 Task: Check the average views per listing of game room in the last 3 years.
Action: Mouse moved to (754, 169)
Screenshot: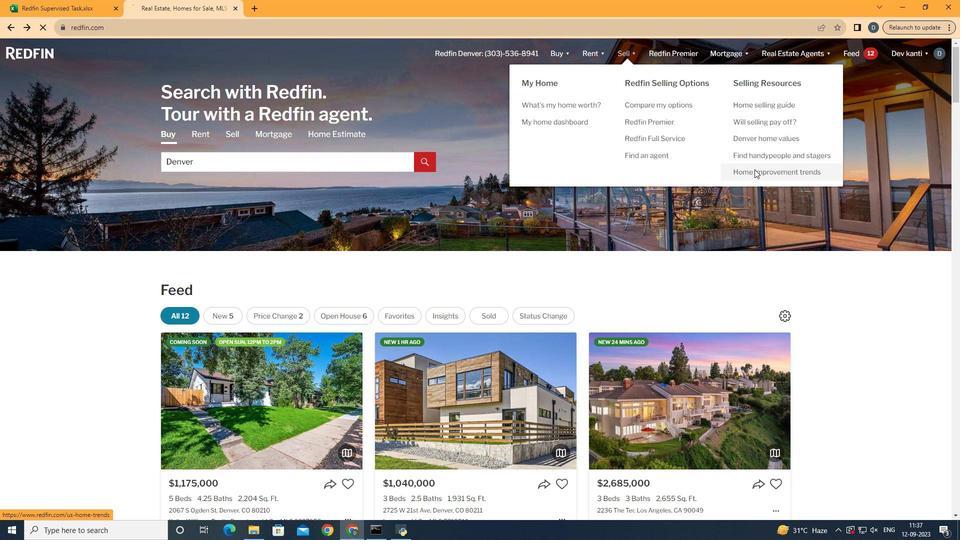 
Action: Mouse pressed left at (754, 169)
Screenshot: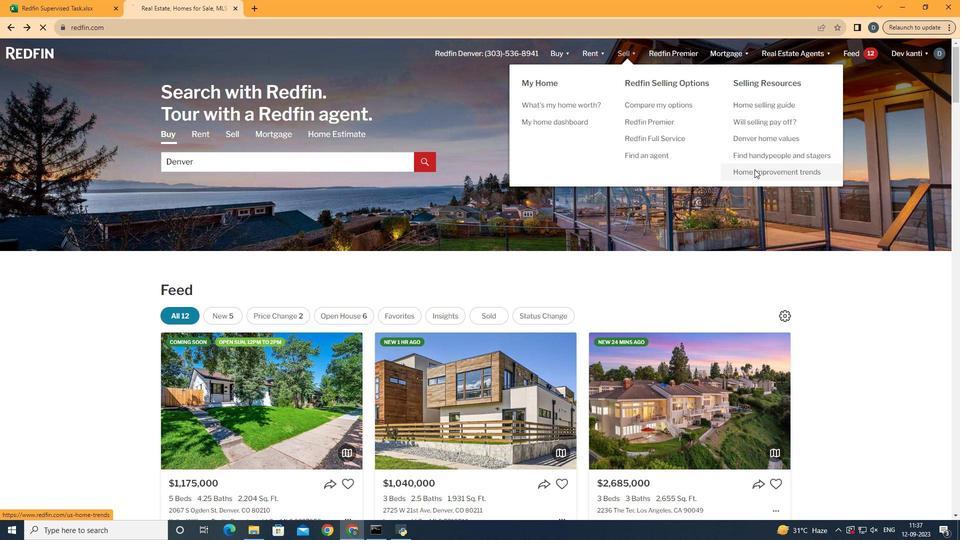 
Action: Mouse moved to (251, 187)
Screenshot: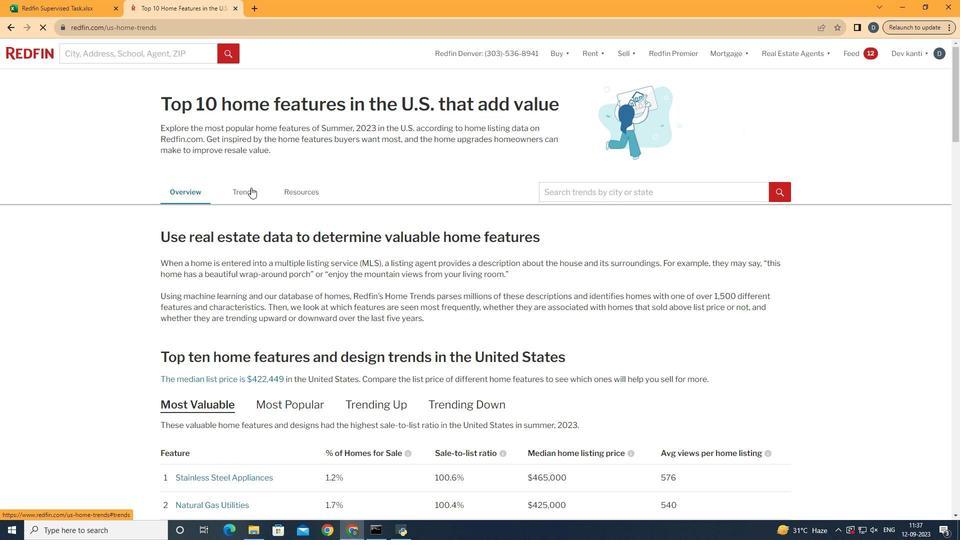 
Action: Mouse pressed left at (251, 187)
Screenshot: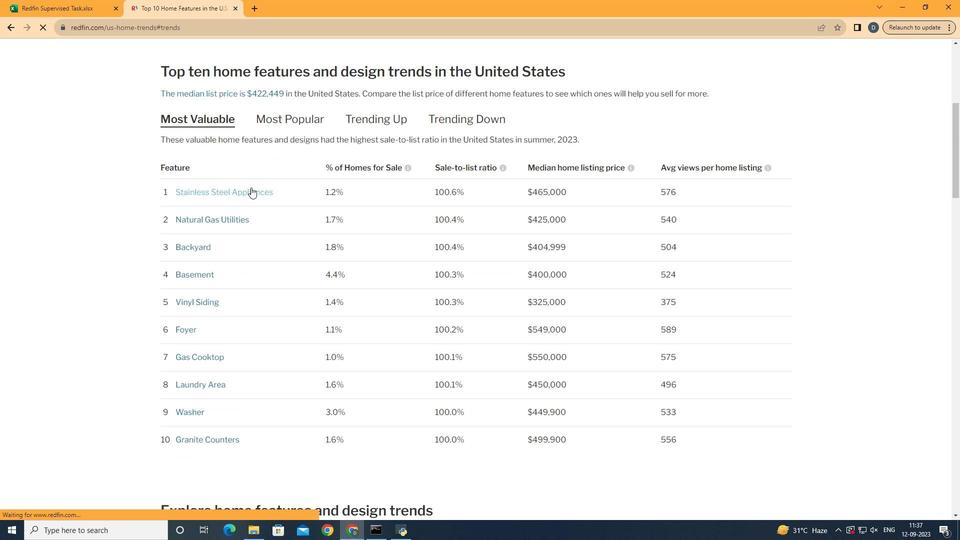 
Action: Mouse moved to (378, 237)
Screenshot: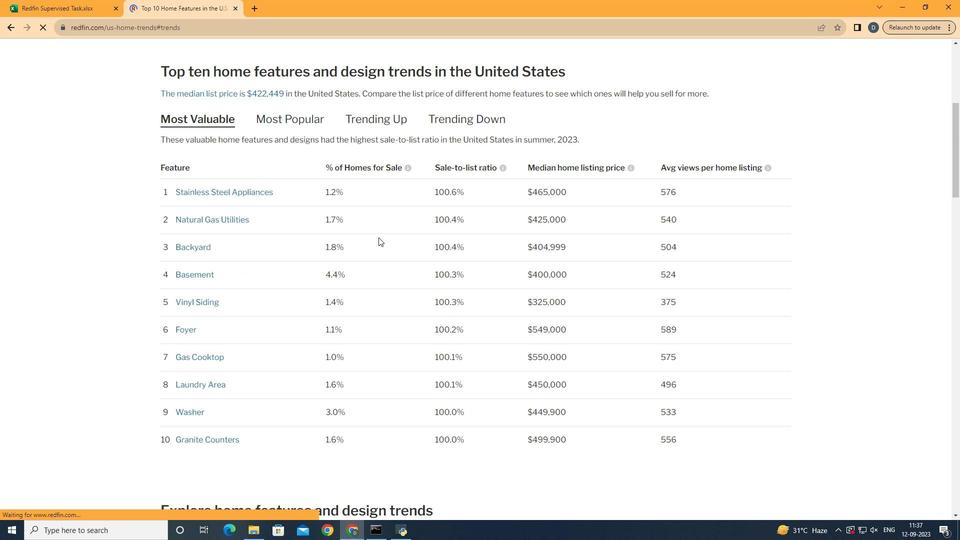 
Action: Mouse scrolled (378, 237) with delta (0, 0)
Screenshot: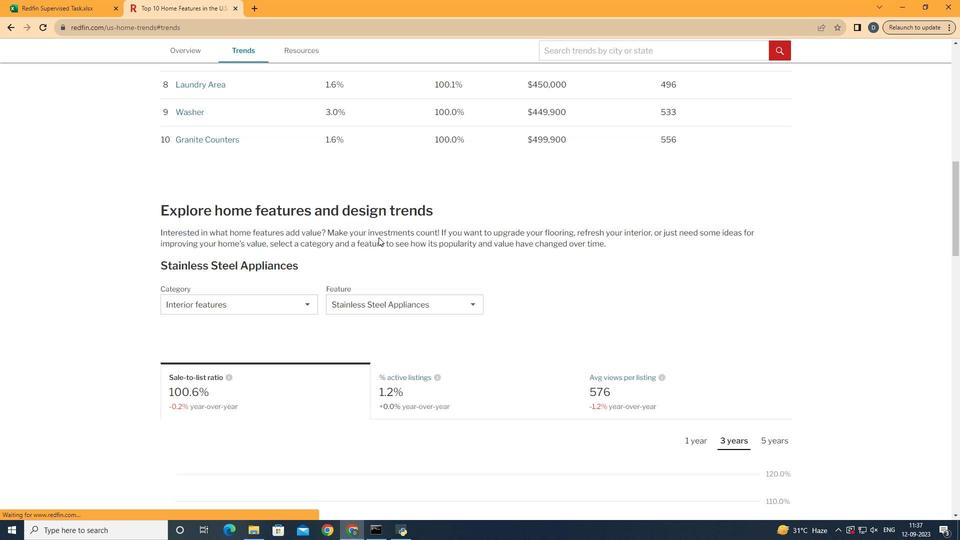 
Action: Mouse scrolled (378, 237) with delta (0, 0)
Screenshot: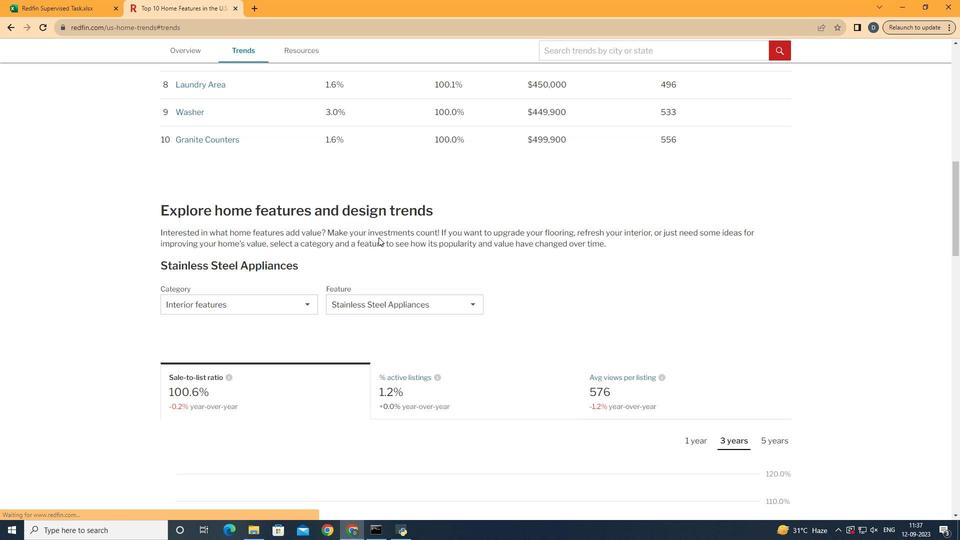 
Action: Mouse scrolled (378, 237) with delta (0, 0)
Screenshot: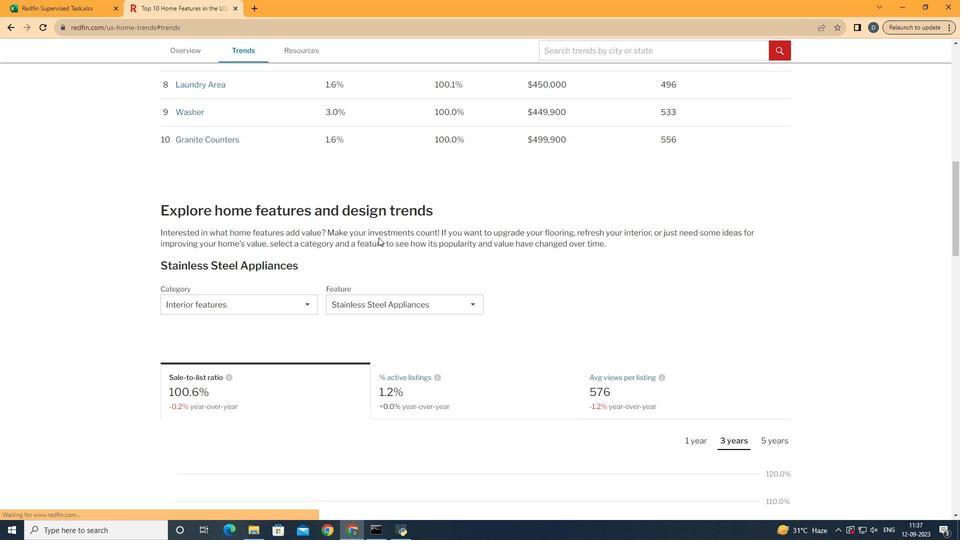
Action: Mouse scrolled (378, 237) with delta (0, 0)
Screenshot: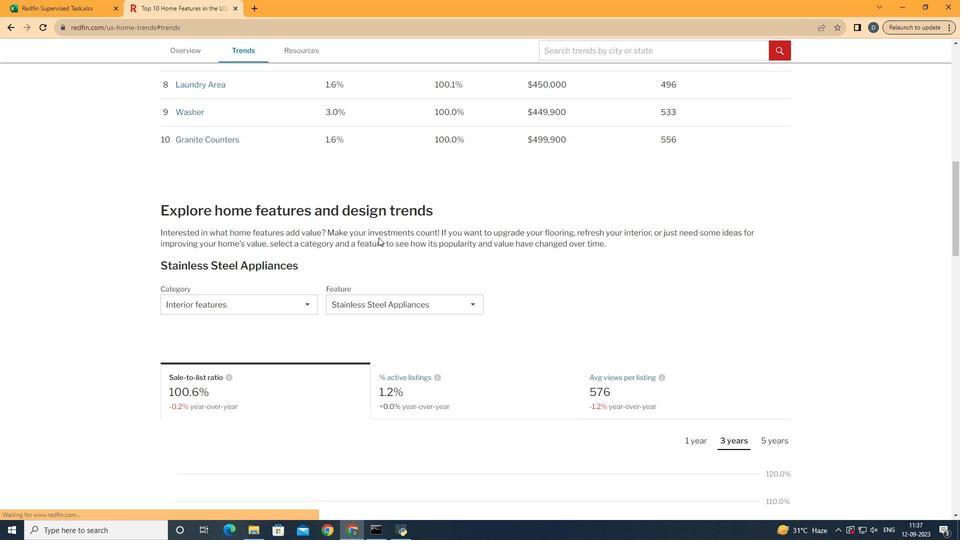 
Action: Mouse scrolled (378, 237) with delta (0, 0)
Screenshot: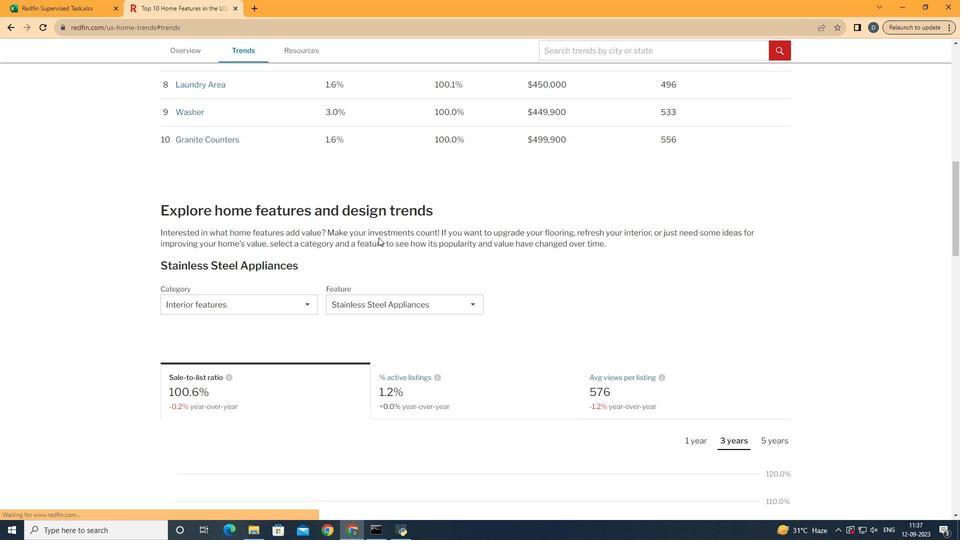 
Action: Mouse scrolled (378, 237) with delta (0, 0)
Screenshot: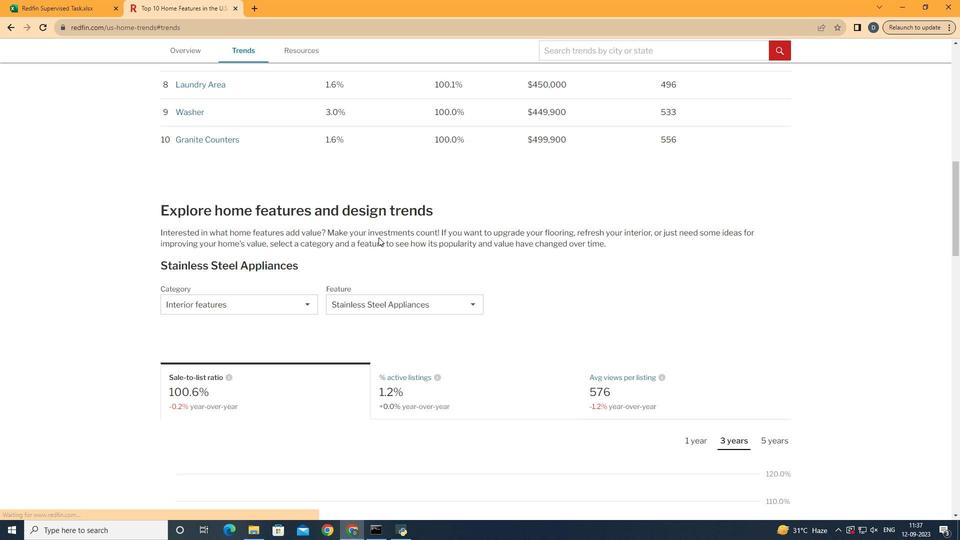 
Action: Mouse scrolled (378, 237) with delta (0, 0)
Screenshot: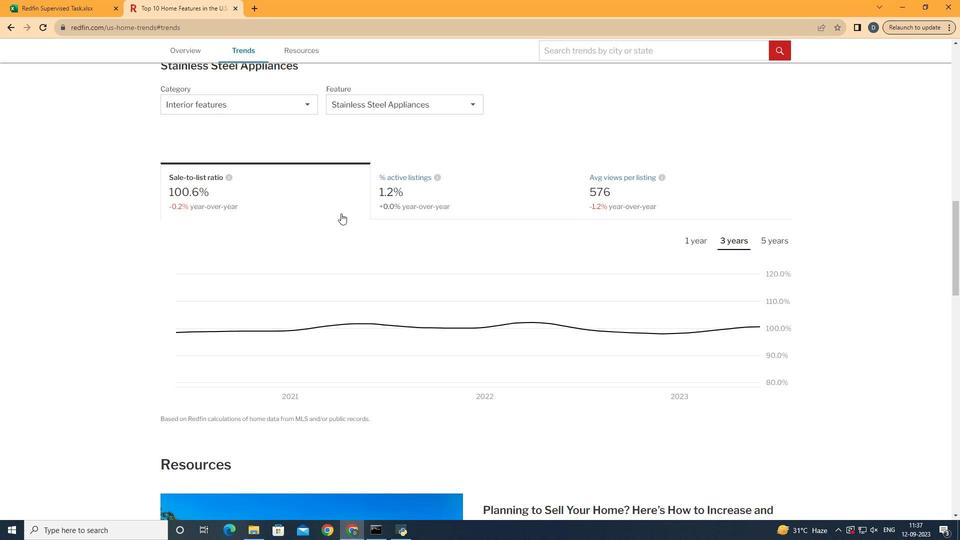 
Action: Mouse scrolled (378, 237) with delta (0, 0)
Screenshot: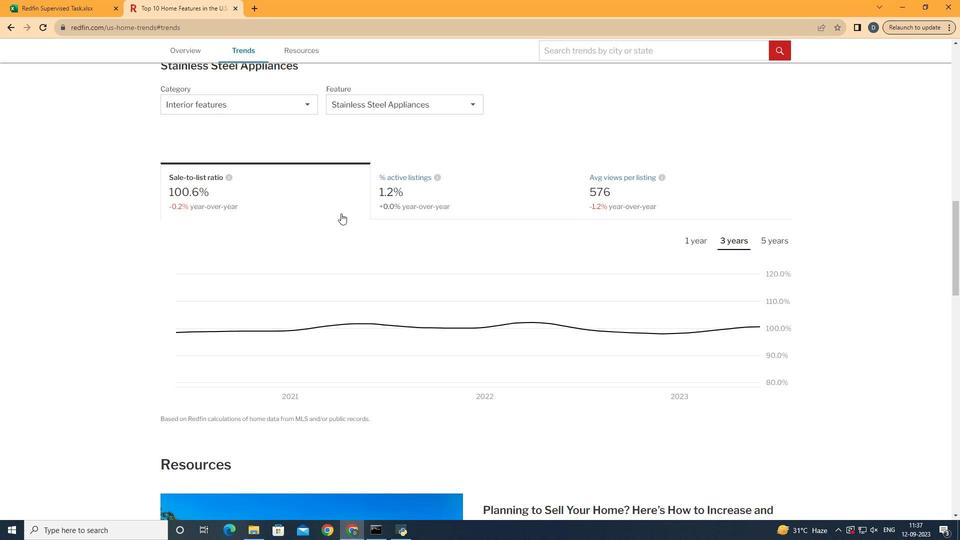 
Action: Mouse scrolled (378, 237) with delta (0, 0)
Screenshot: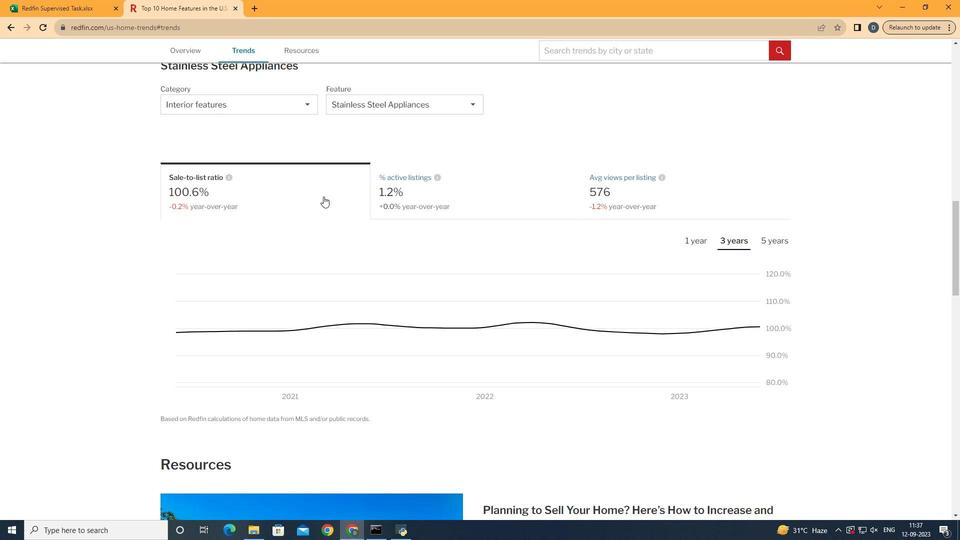 
Action: Mouse scrolled (378, 237) with delta (0, 0)
Screenshot: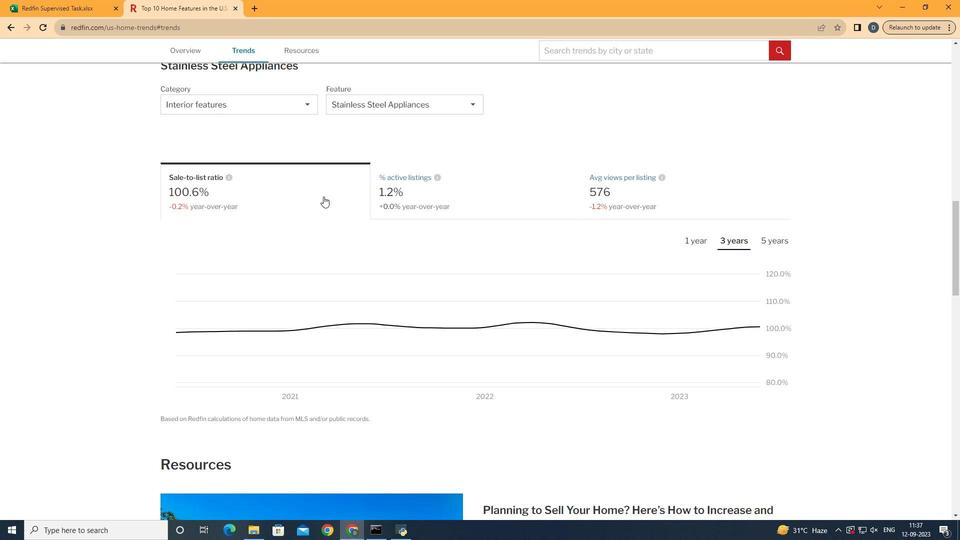
Action: Mouse moved to (310, 173)
Screenshot: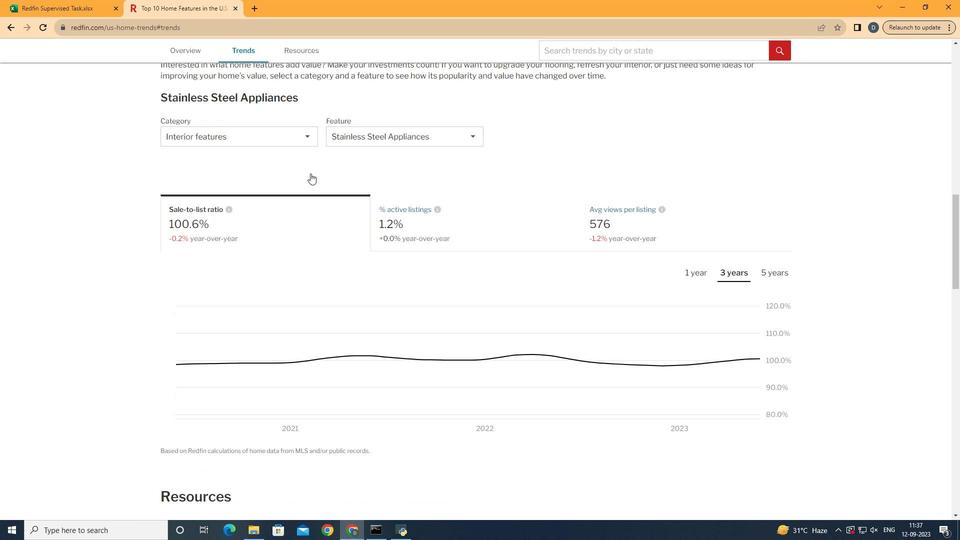 
Action: Mouse scrolled (310, 174) with delta (0, 0)
Screenshot: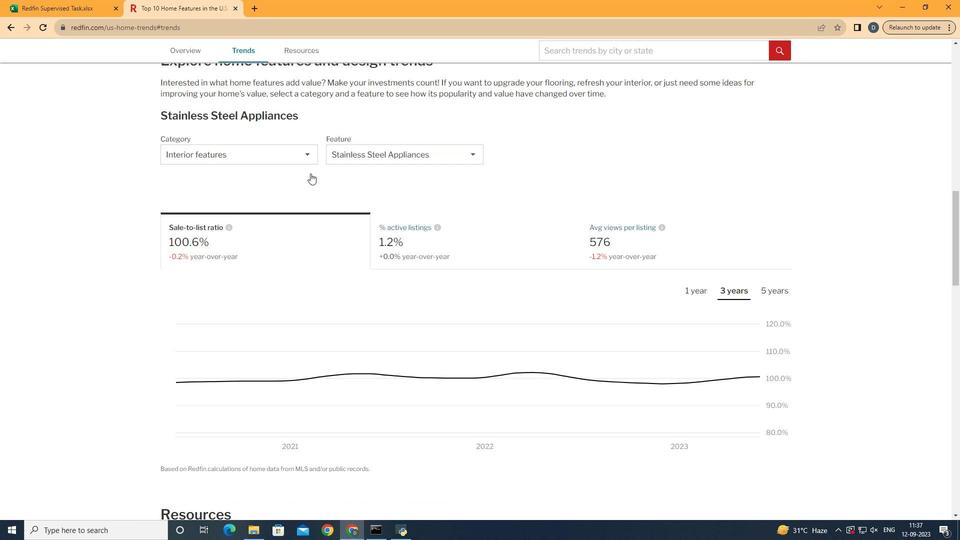 
Action: Mouse moved to (307, 154)
Screenshot: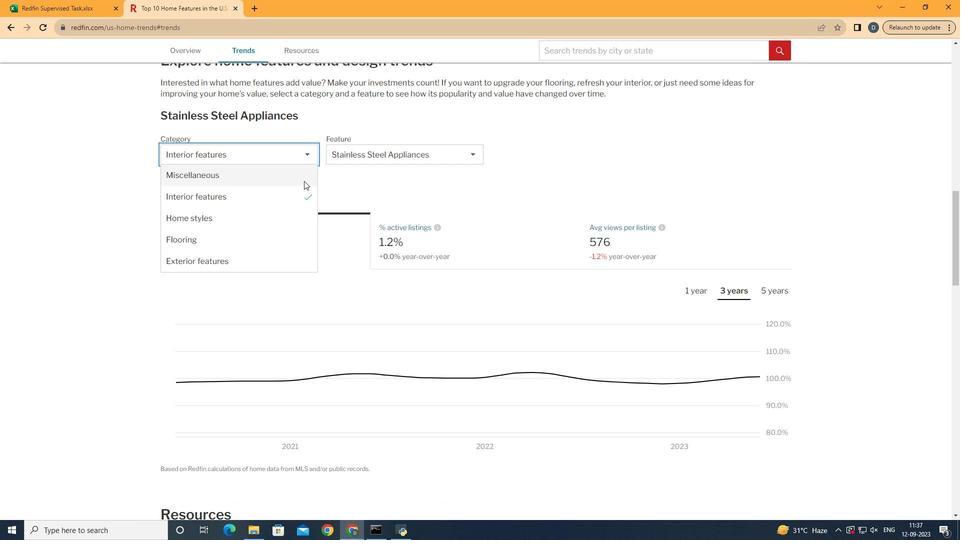 
Action: Mouse pressed left at (307, 154)
Screenshot: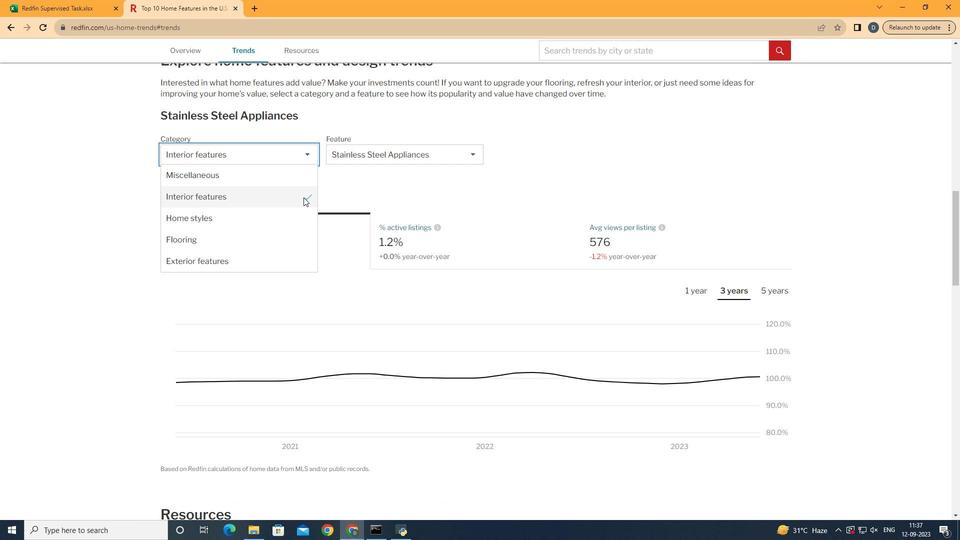 
Action: Mouse moved to (303, 198)
Screenshot: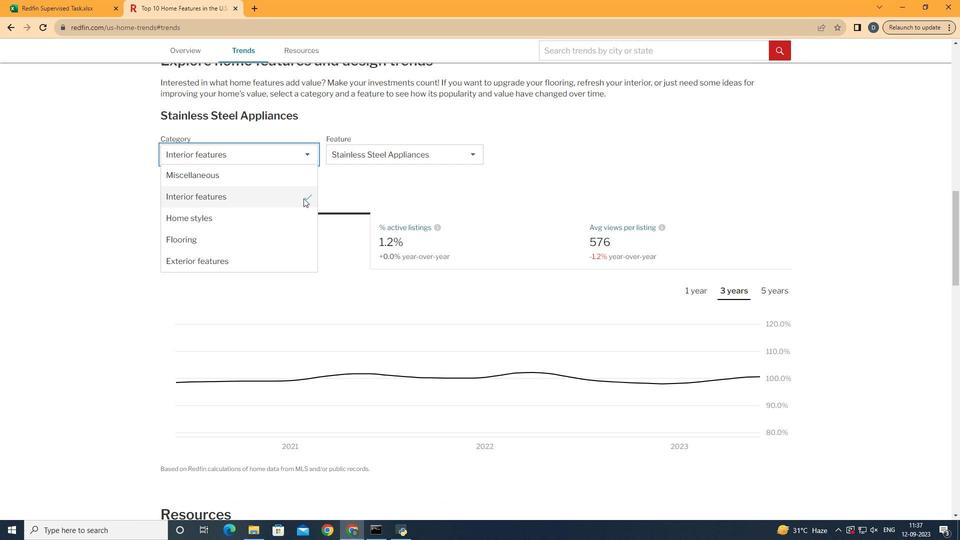 
Action: Mouse pressed left at (303, 198)
Screenshot: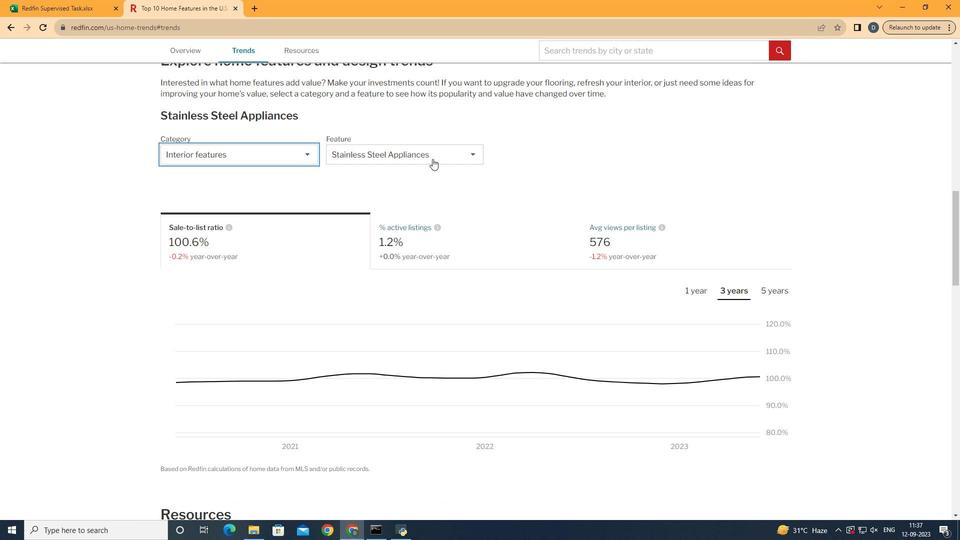 
Action: Mouse moved to (432, 159)
Screenshot: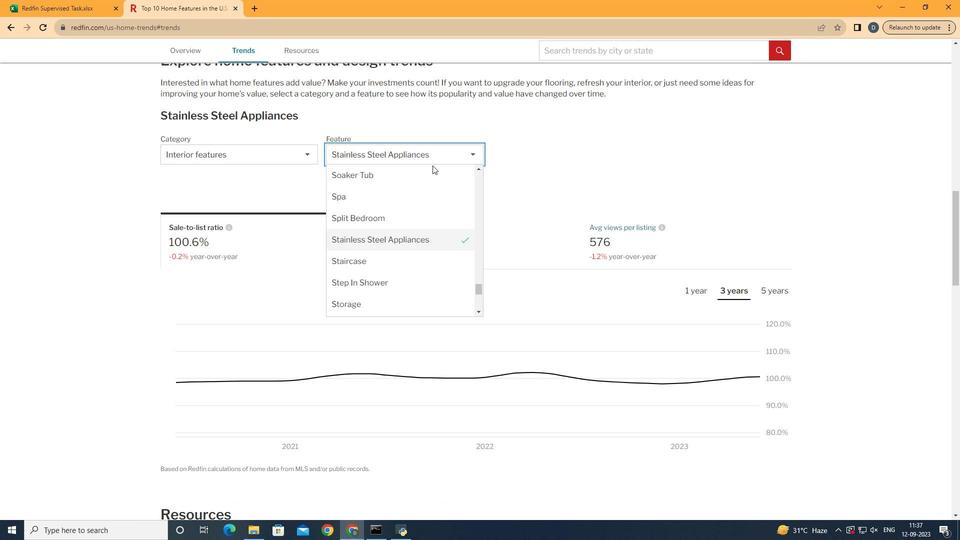 
Action: Mouse pressed left at (432, 159)
Screenshot: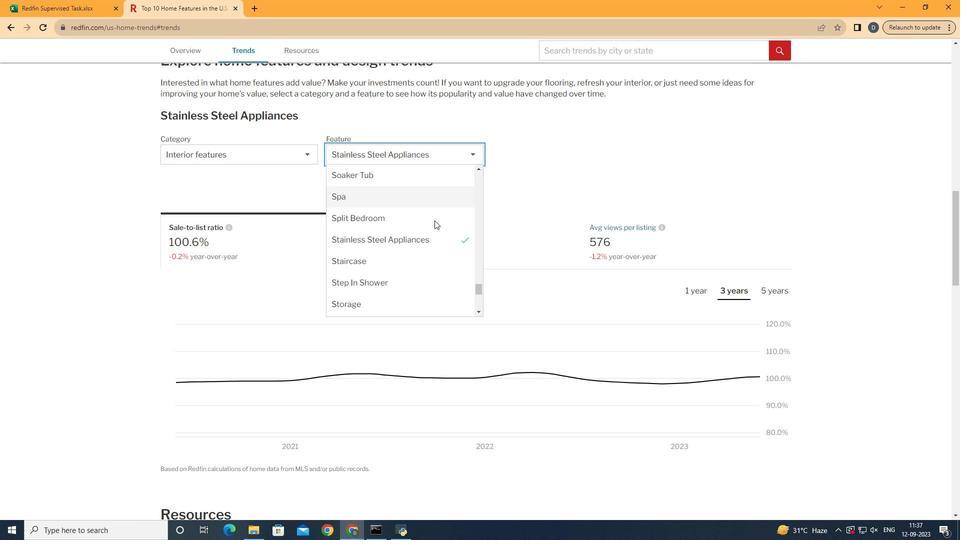 
Action: Mouse moved to (435, 224)
Screenshot: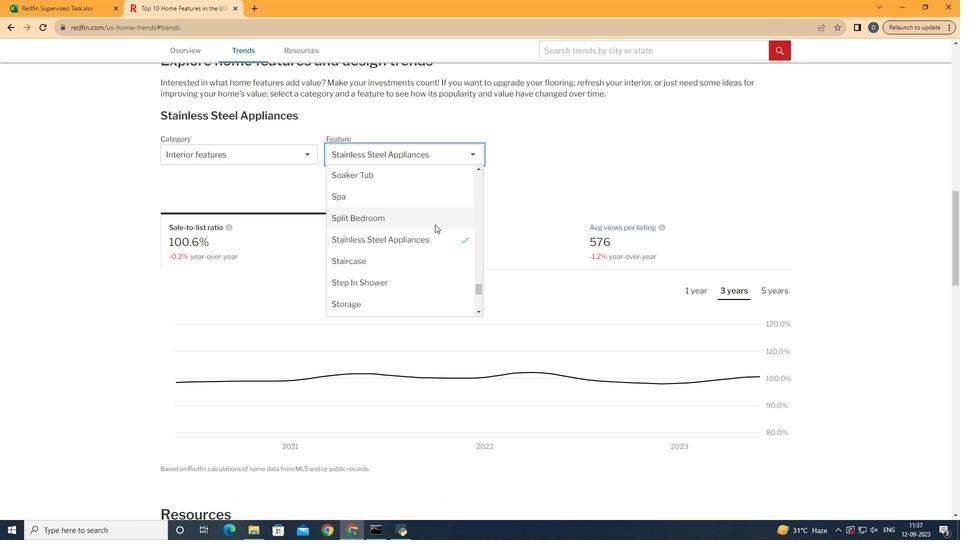 
Action: Mouse scrolled (435, 225) with delta (0, 0)
Screenshot: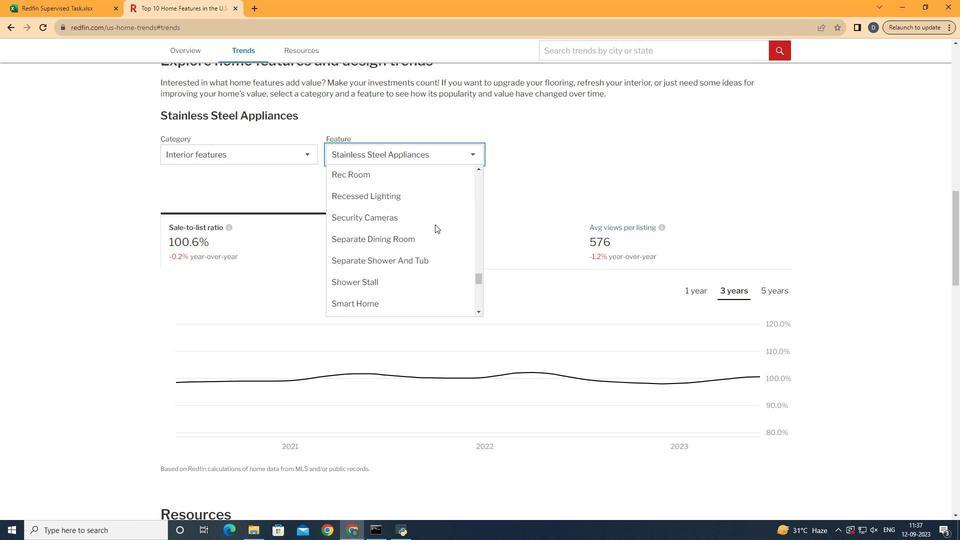 
Action: Mouse scrolled (435, 225) with delta (0, 0)
Screenshot: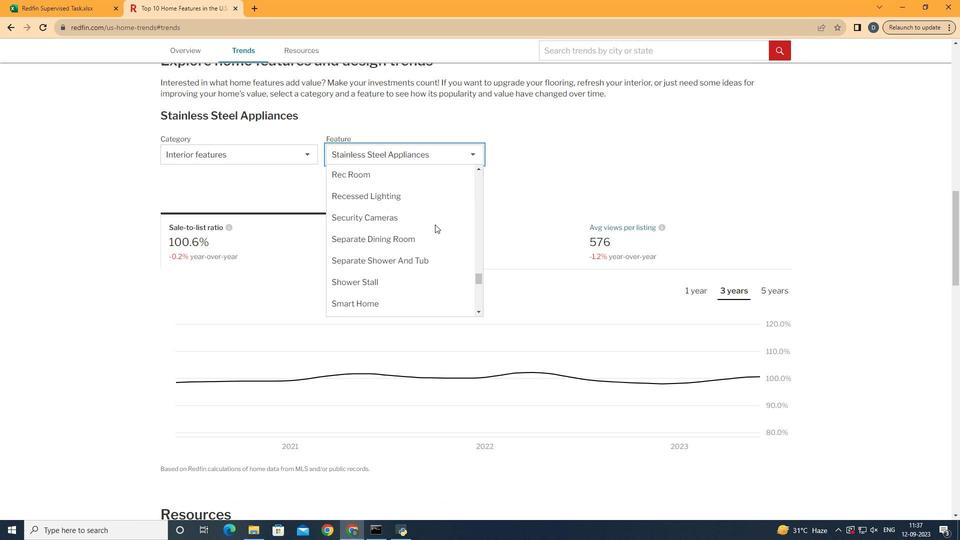 
Action: Mouse scrolled (435, 225) with delta (0, 0)
Screenshot: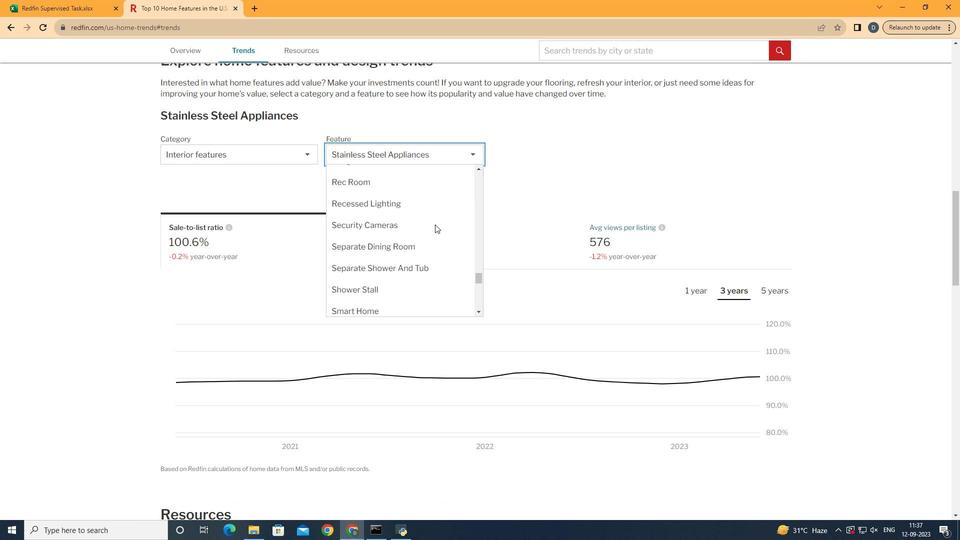 
Action: Mouse scrolled (435, 225) with delta (0, 0)
Screenshot: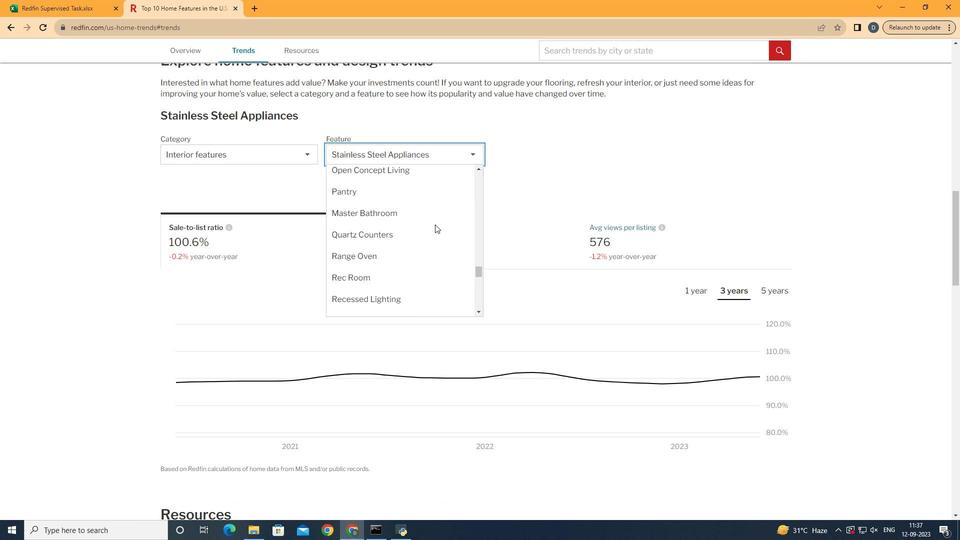
Action: Mouse scrolled (435, 225) with delta (0, 0)
Screenshot: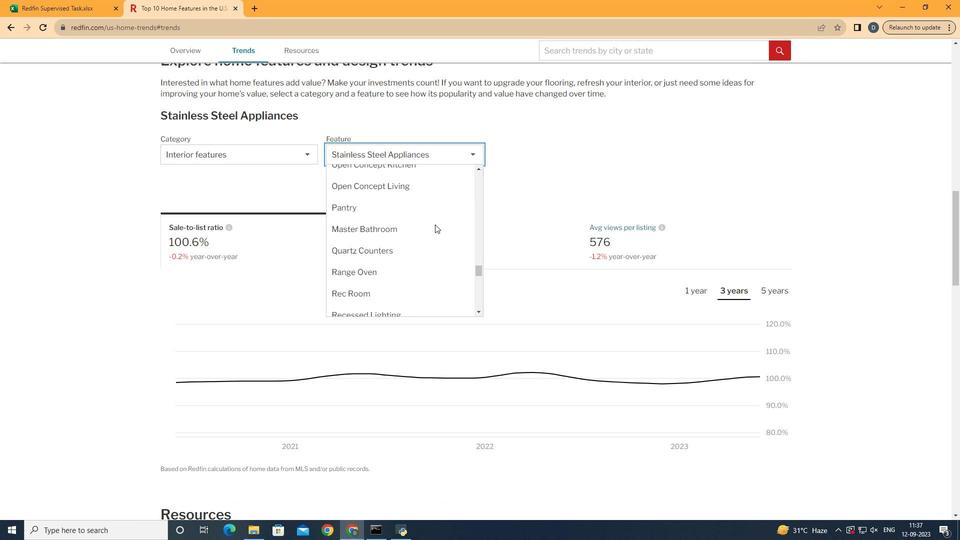 
Action: Mouse scrolled (435, 225) with delta (0, 0)
Screenshot: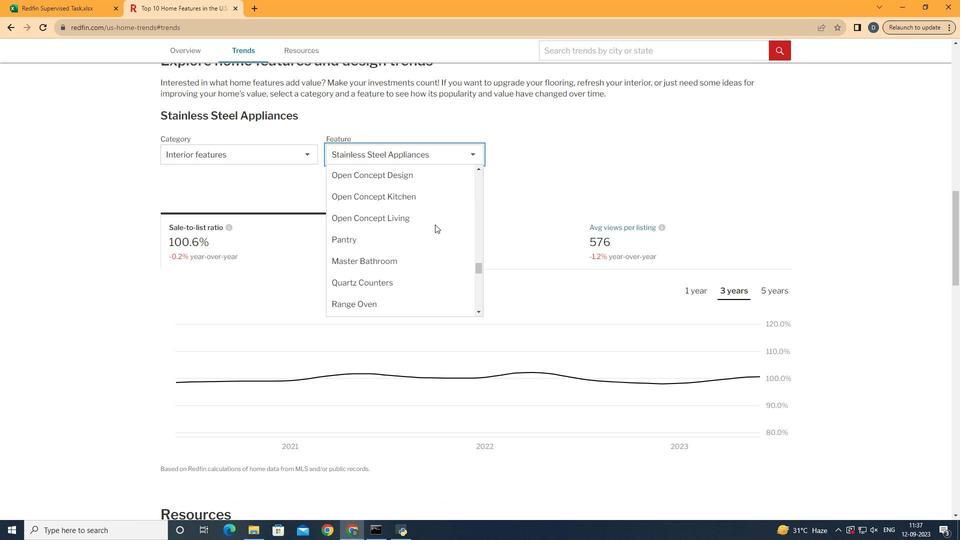 
Action: Mouse scrolled (435, 225) with delta (0, 0)
Screenshot: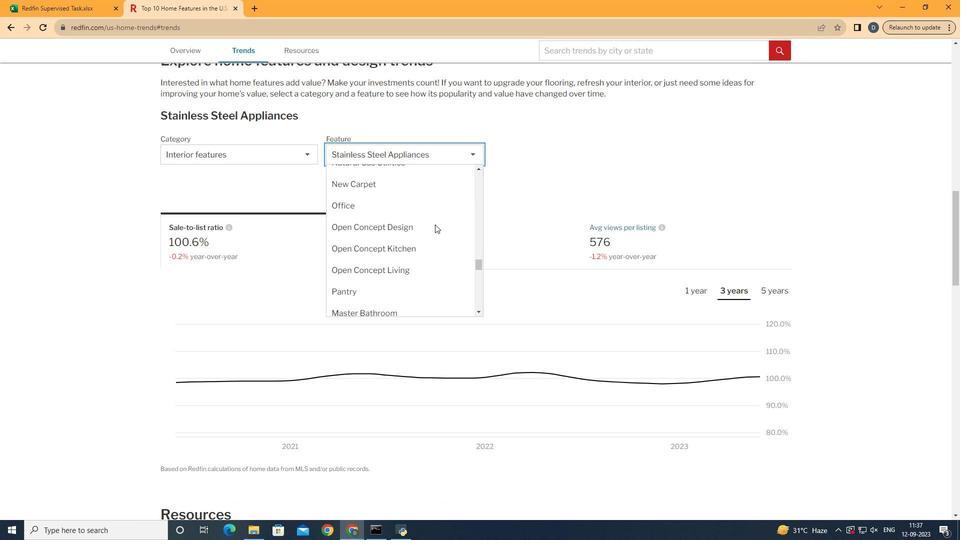 
Action: Mouse scrolled (435, 225) with delta (0, 0)
Screenshot: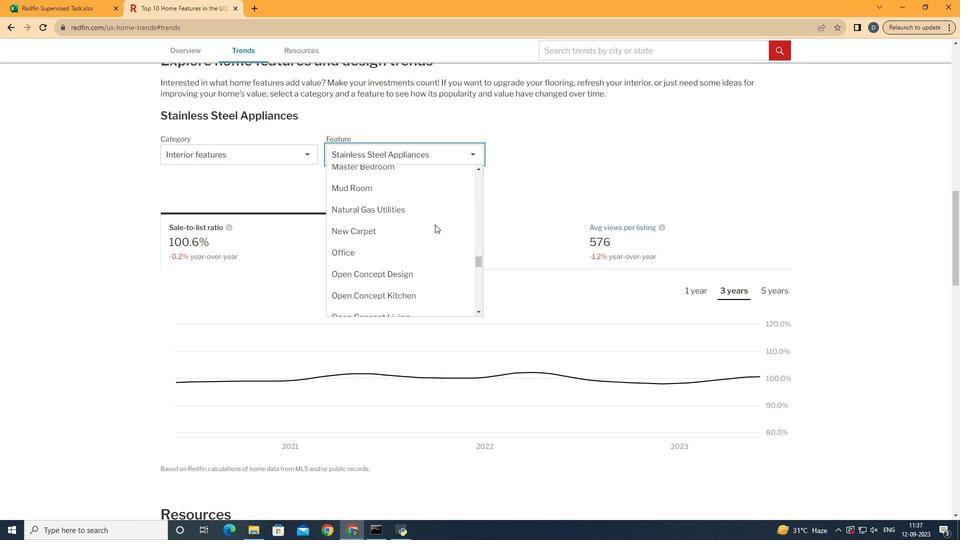 
Action: Mouse scrolled (435, 225) with delta (0, 0)
Screenshot: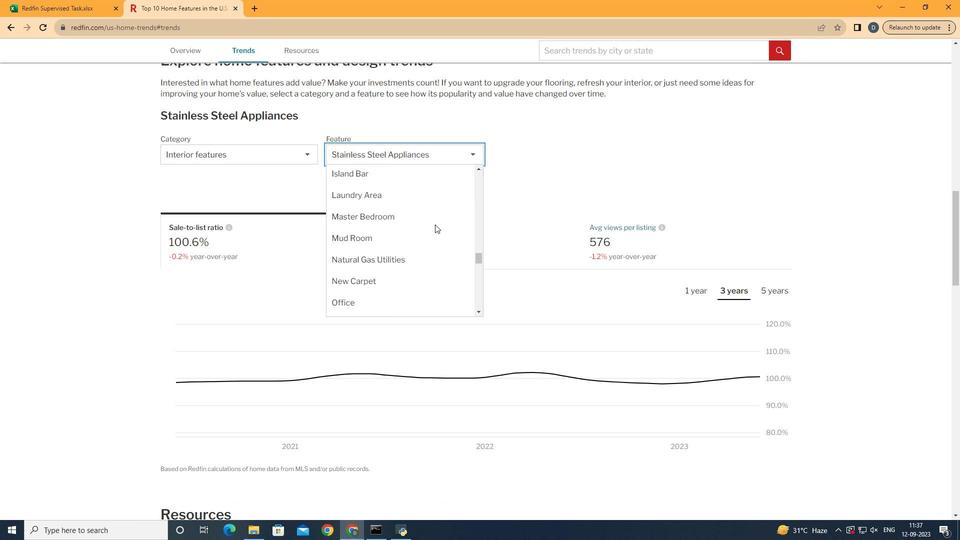 
Action: Mouse scrolled (435, 225) with delta (0, 0)
Screenshot: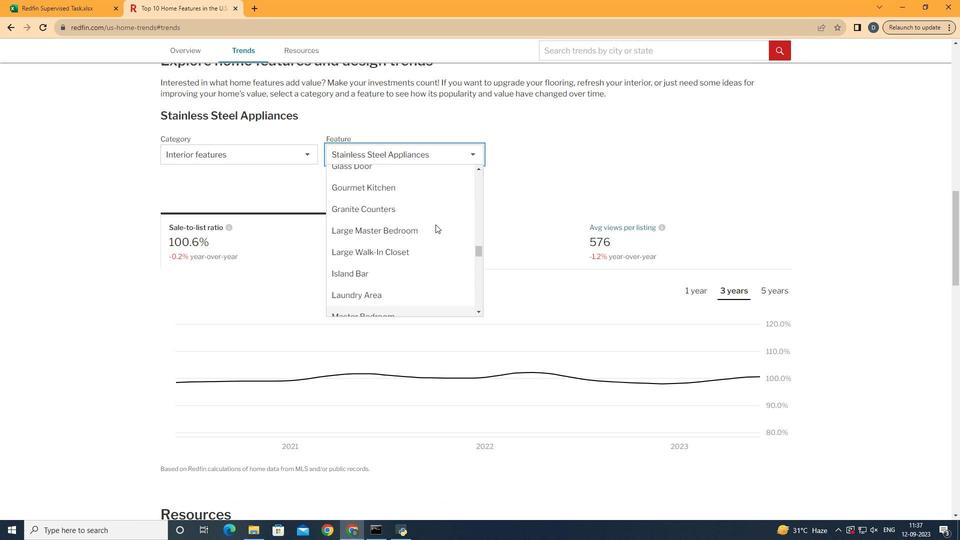
Action: Mouse moved to (435, 224)
Screenshot: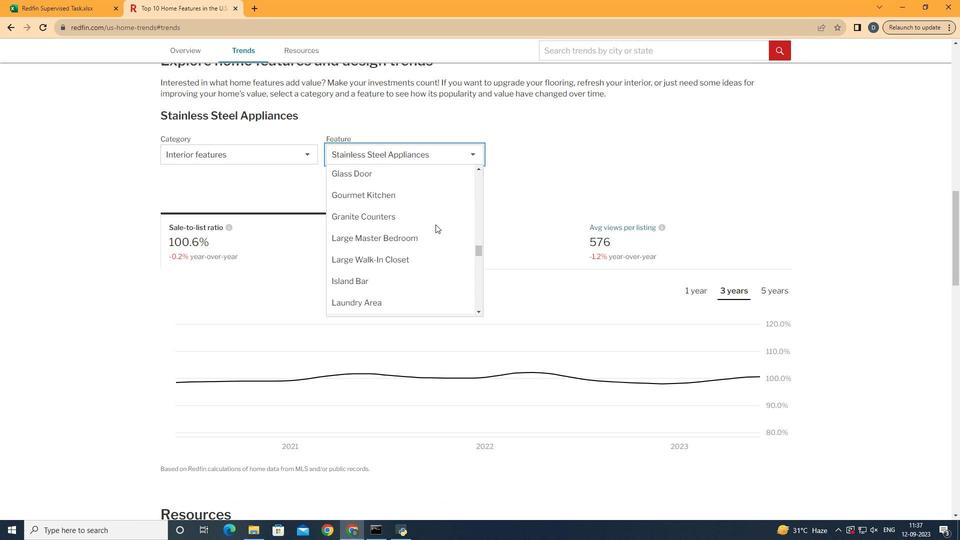 
Action: Mouse scrolled (435, 225) with delta (0, 0)
Screenshot: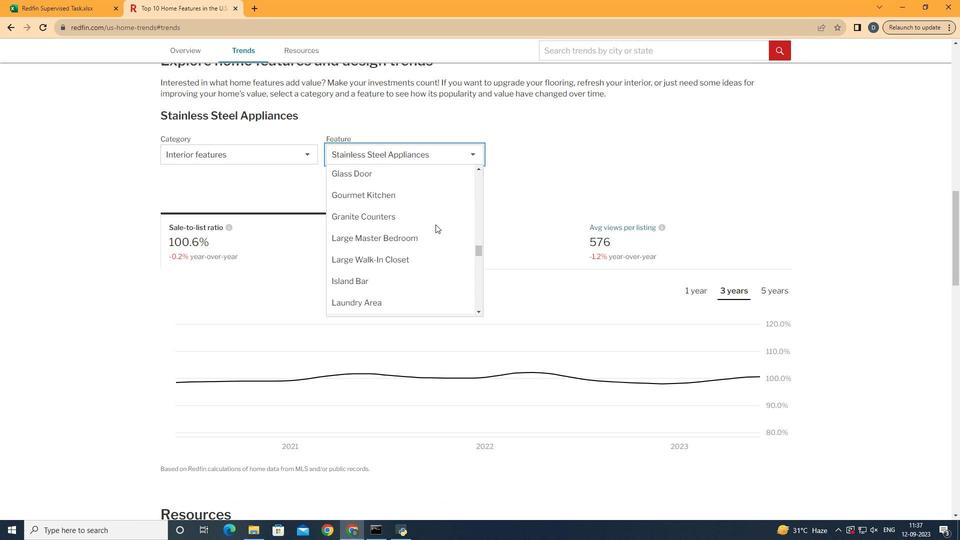 
Action: Mouse scrolled (435, 225) with delta (0, 0)
Screenshot: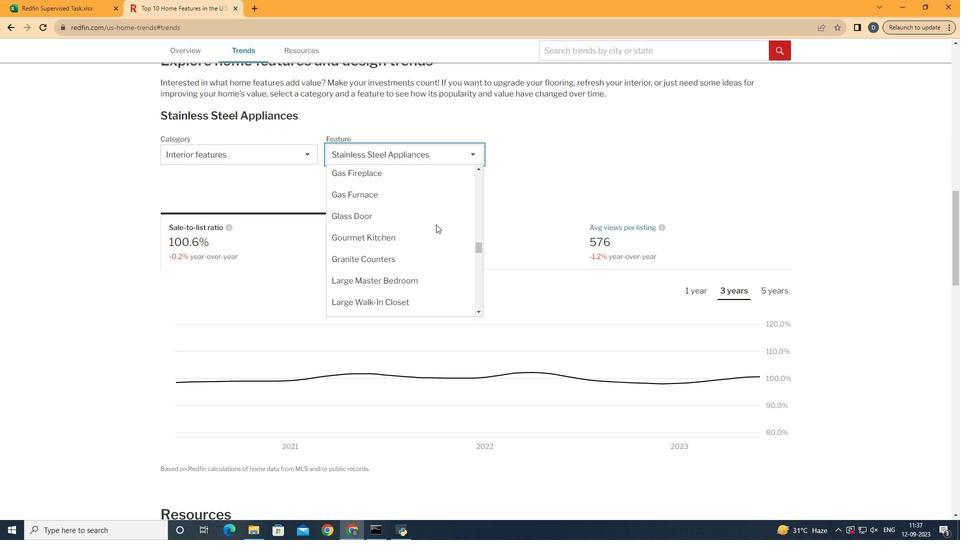 
Action: Mouse moved to (436, 224)
Screenshot: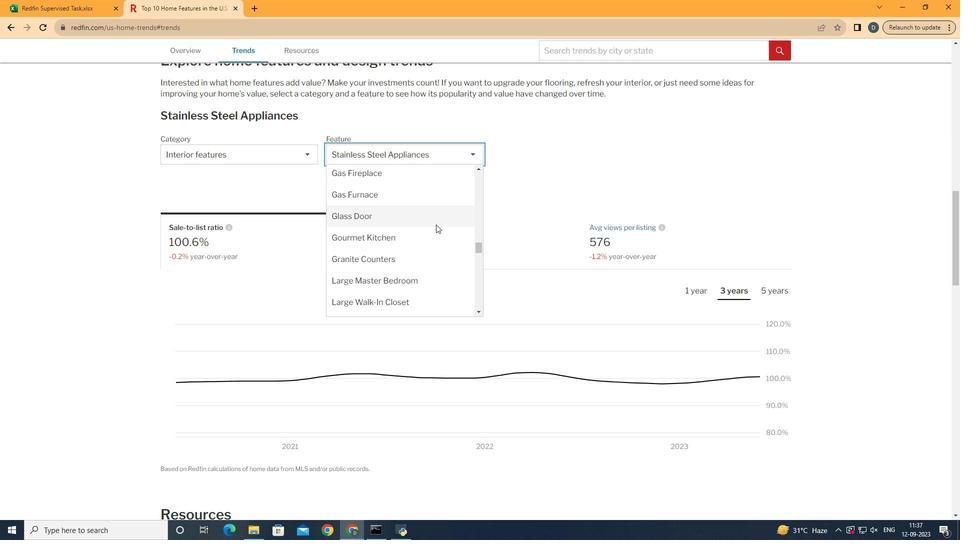 
Action: Mouse scrolled (436, 225) with delta (0, 0)
Screenshot: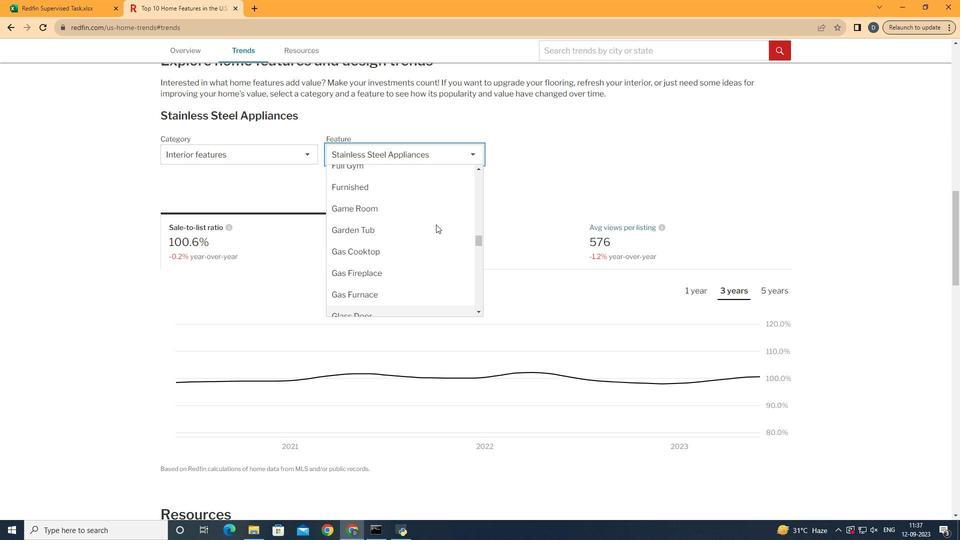 
Action: Mouse scrolled (436, 225) with delta (0, 0)
Screenshot: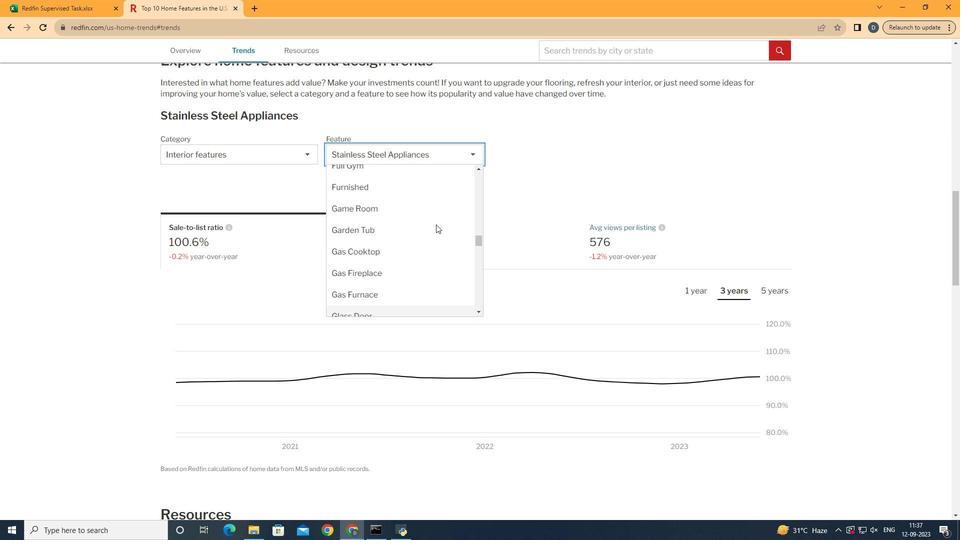 
Action: Mouse moved to (436, 213)
Screenshot: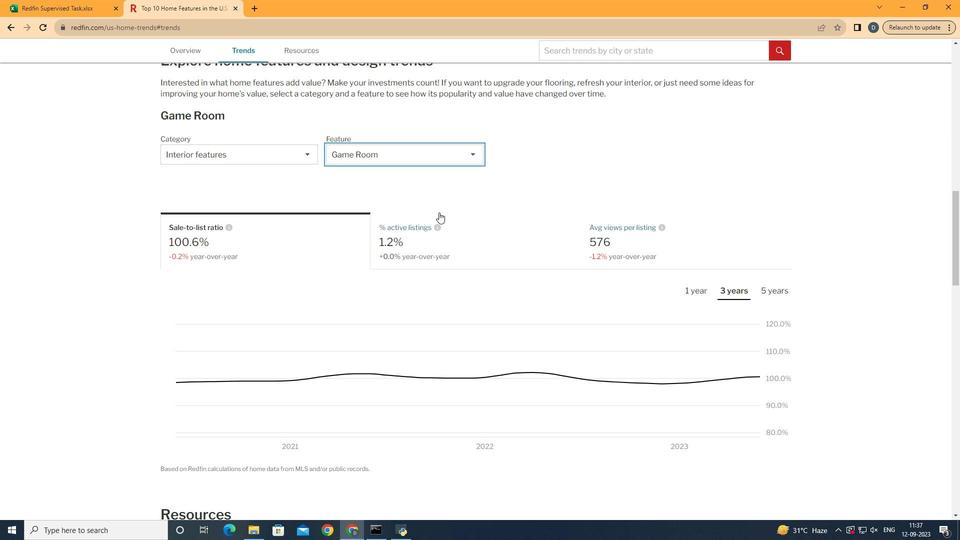 
Action: Mouse pressed left at (436, 213)
Screenshot: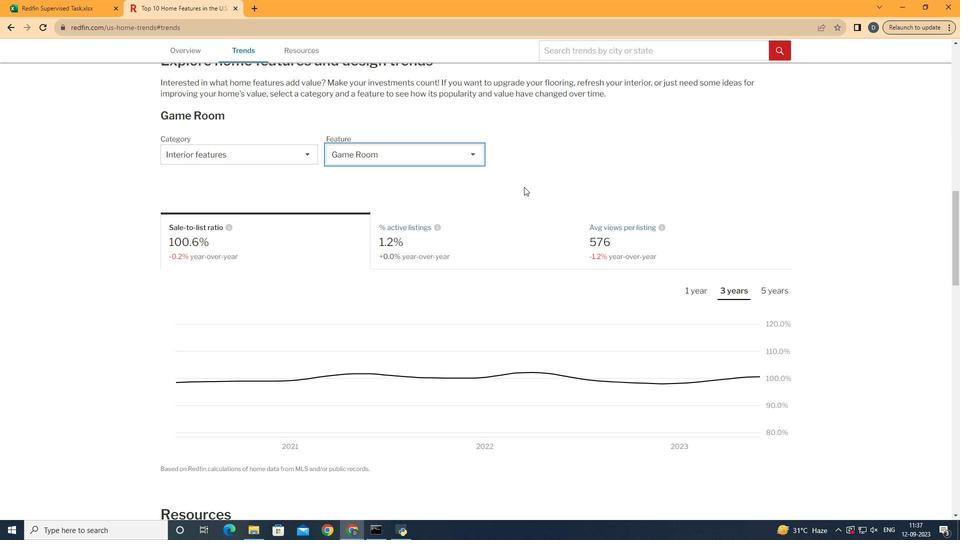 
Action: Mouse moved to (672, 245)
Screenshot: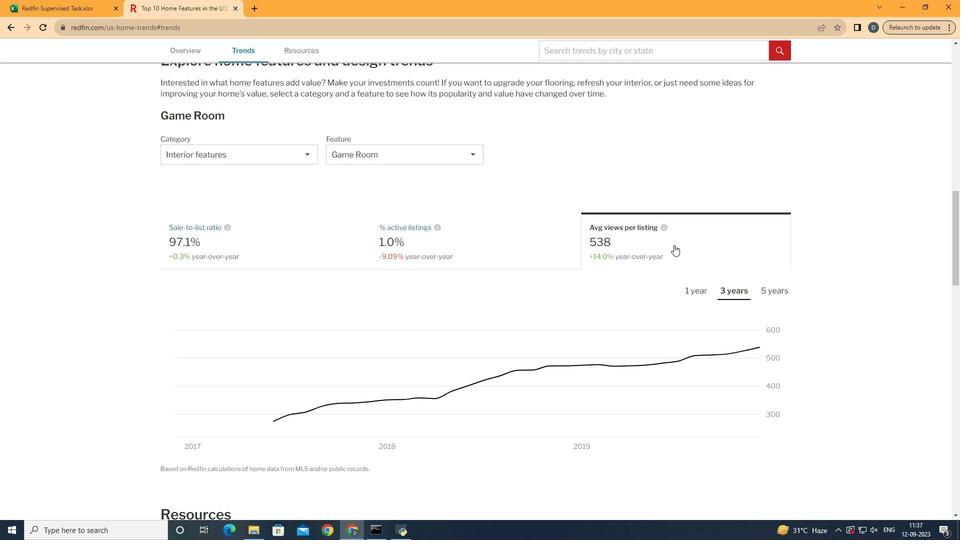 
Action: Mouse pressed left at (672, 245)
Screenshot: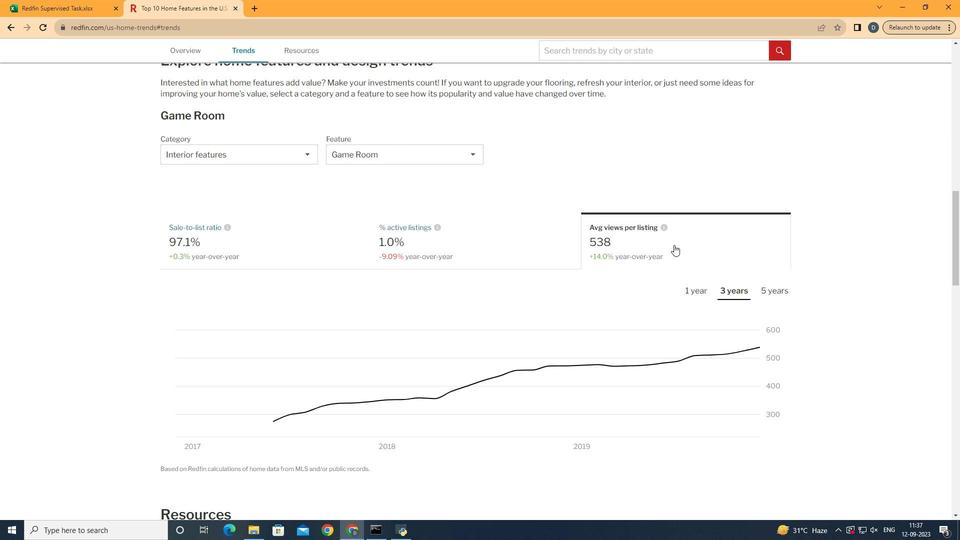 
Action: Mouse moved to (742, 295)
Screenshot: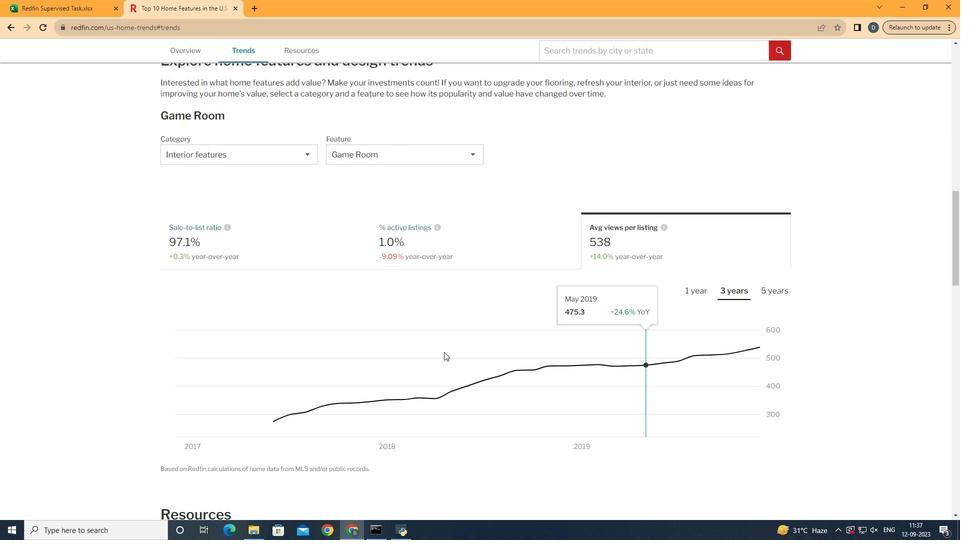 
Action: Mouse pressed left at (742, 295)
Screenshot: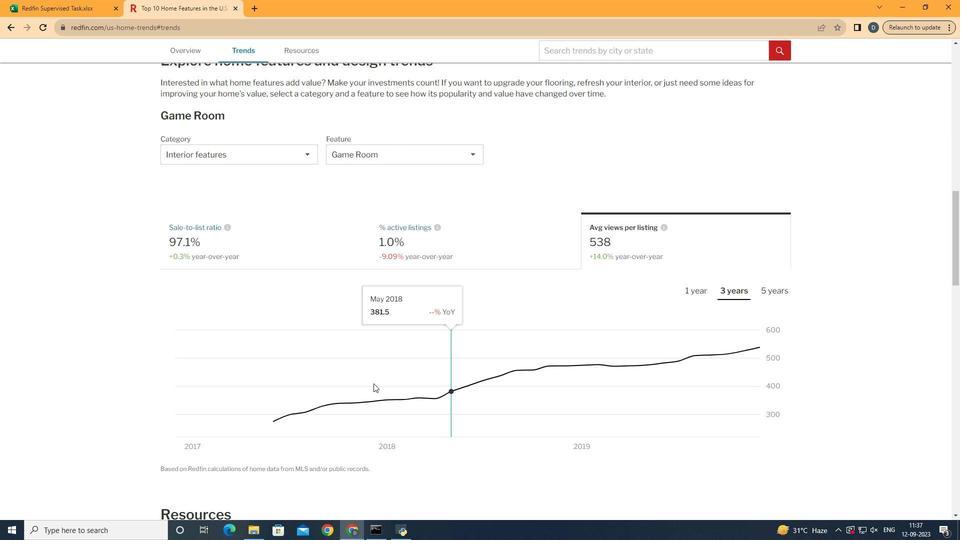 
Action: Mouse moved to (762, 370)
Screenshot: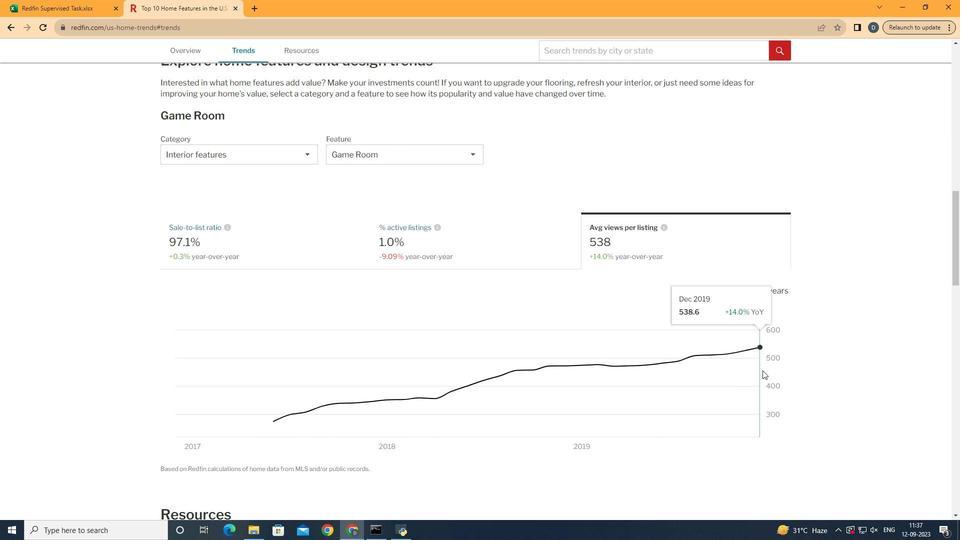 
